 Task: Filter job industries by IT Services and IT Consulting.
Action: Mouse moved to (236, 76)
Screenshot: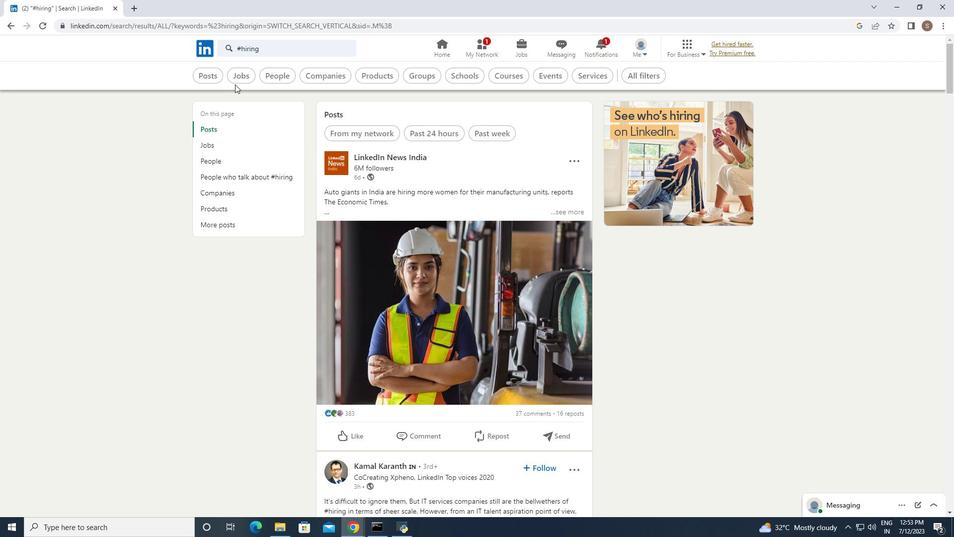 
Action: Mouse pressed left at (236, 76)
Screenshot: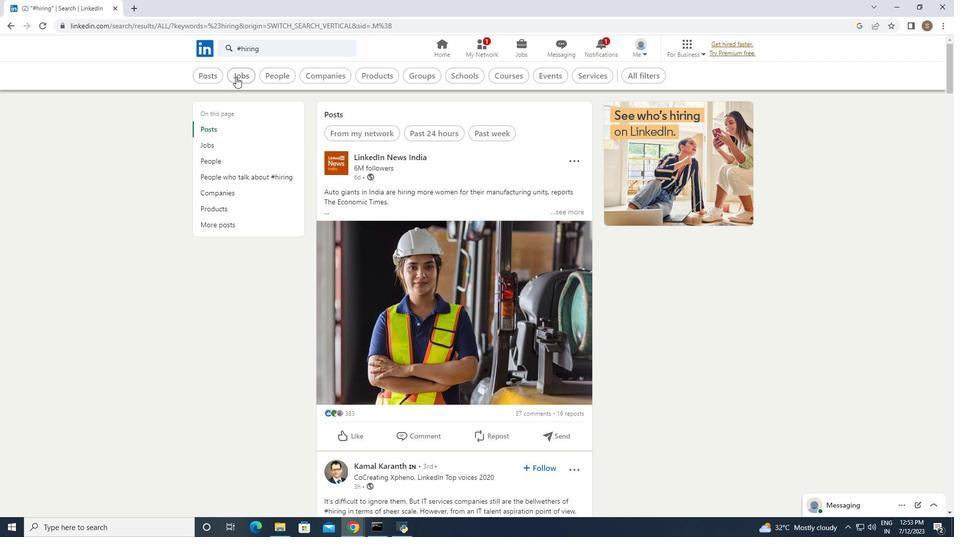 
Action: Mouse moved to (667, 71)
Screenshot: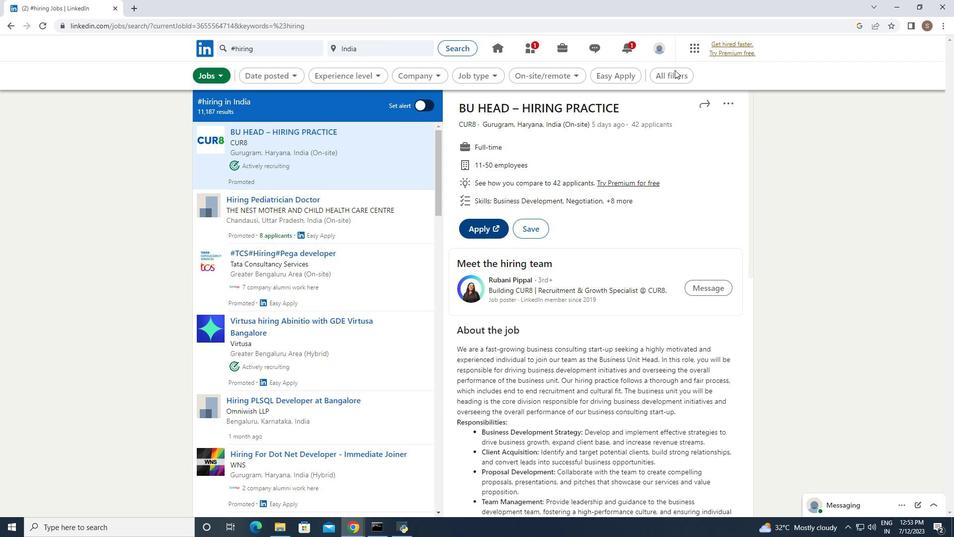 
Action: Mouse pressed left at (667, 71)
Screenshot: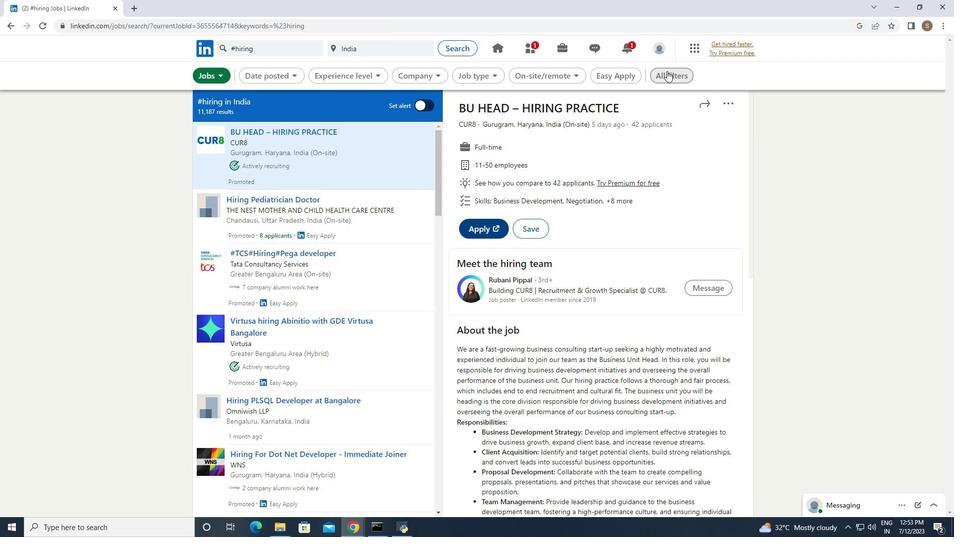 
Action: Mouse moved to (841, 412)
Screenshot: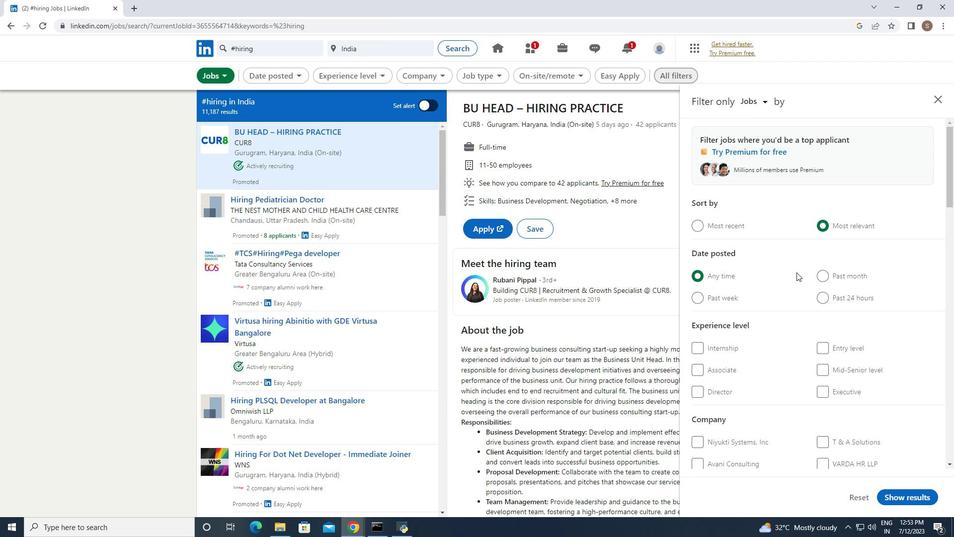 
Action: Mouse scrolled (841, 411) with delta (0, 0)
Screenshot: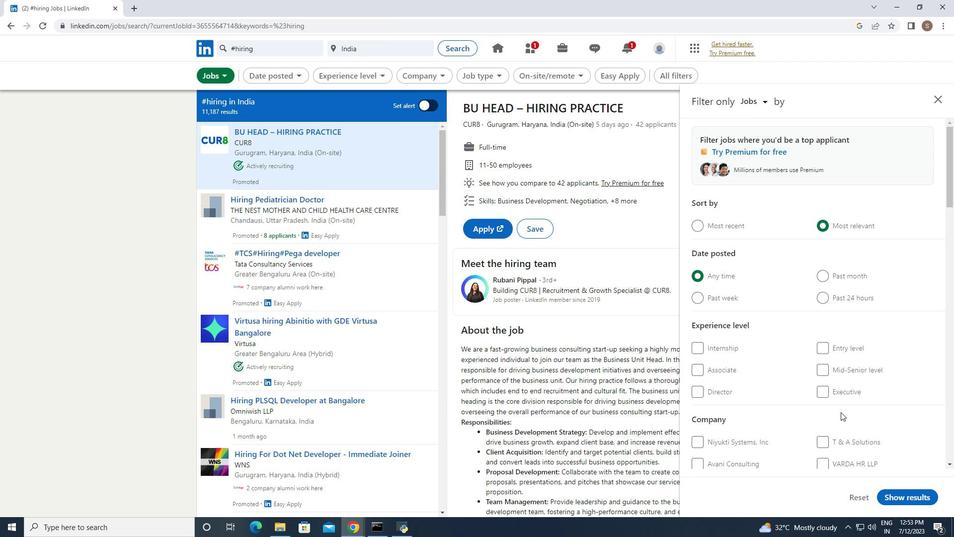 
Action: Mouse scrolled (841, 411) with delta (0, 0)
Screenshot: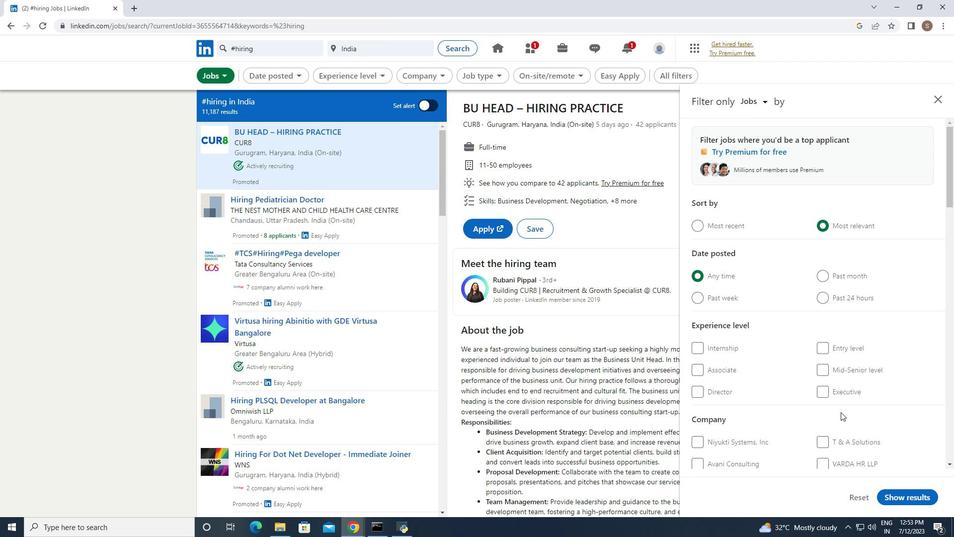
Action: Mouse moved to (841, 411)
Screenshot: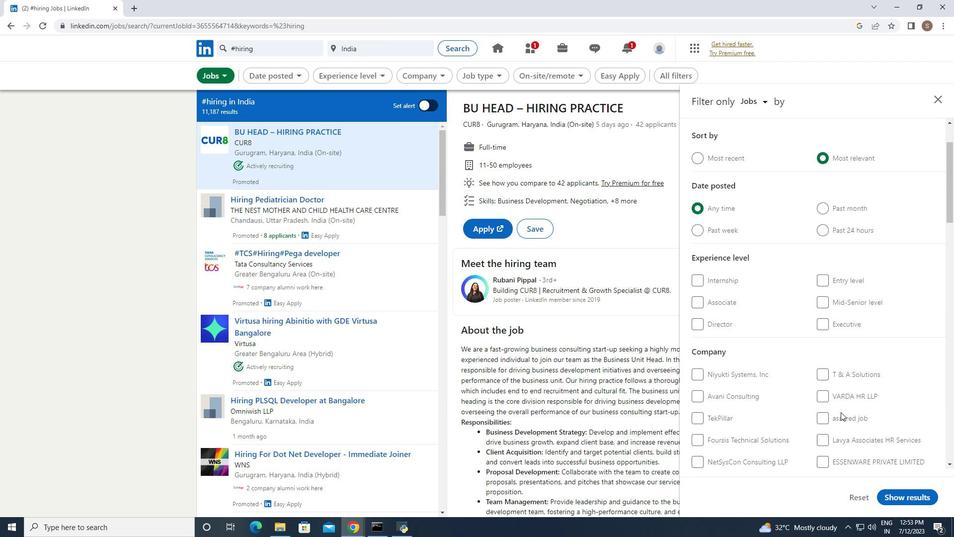 
Action: Mouse scrolled (841, 411) with delta (0, 0)
Screenshot: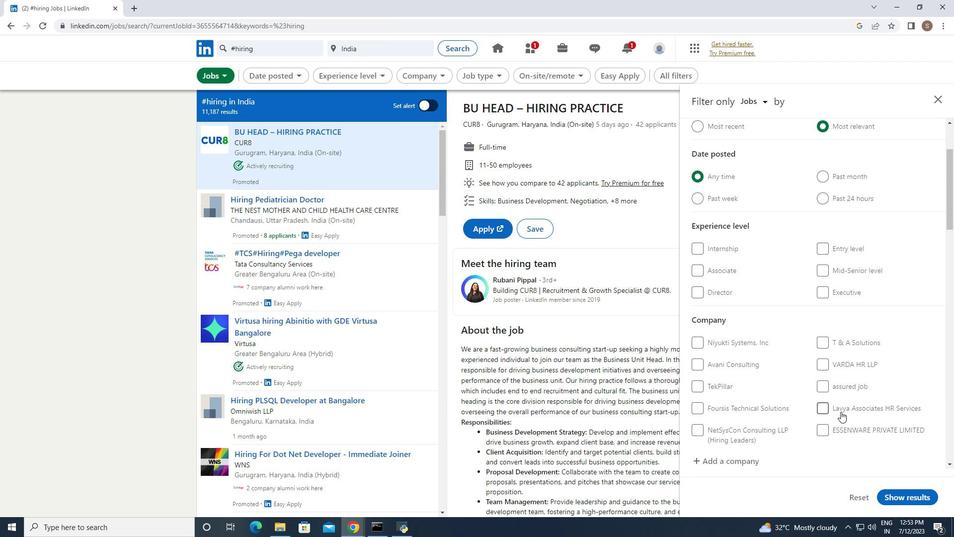 
Action: Mouse scrolled (841, 411) with delta (0, 0)
Screenshot: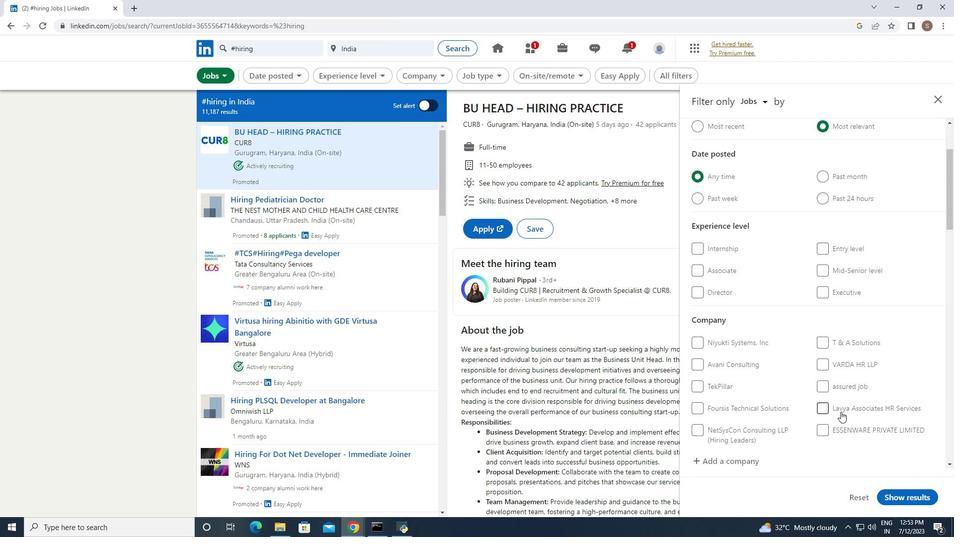 
Action: Mouse scrolled (841, 411) with delta (0, 0)
Screenshot: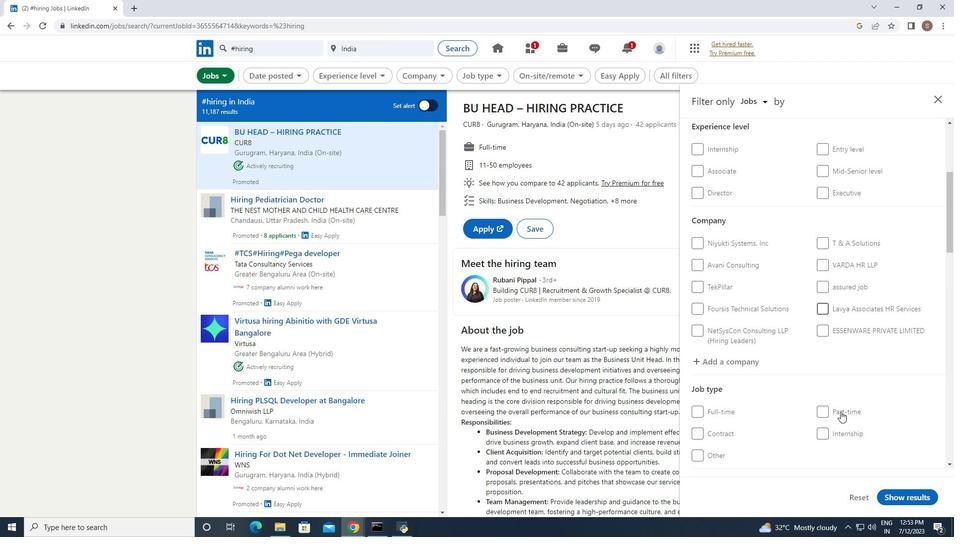 
Action: Mouse scrolled (841, 411) with delta (0, 0)
Screenshot: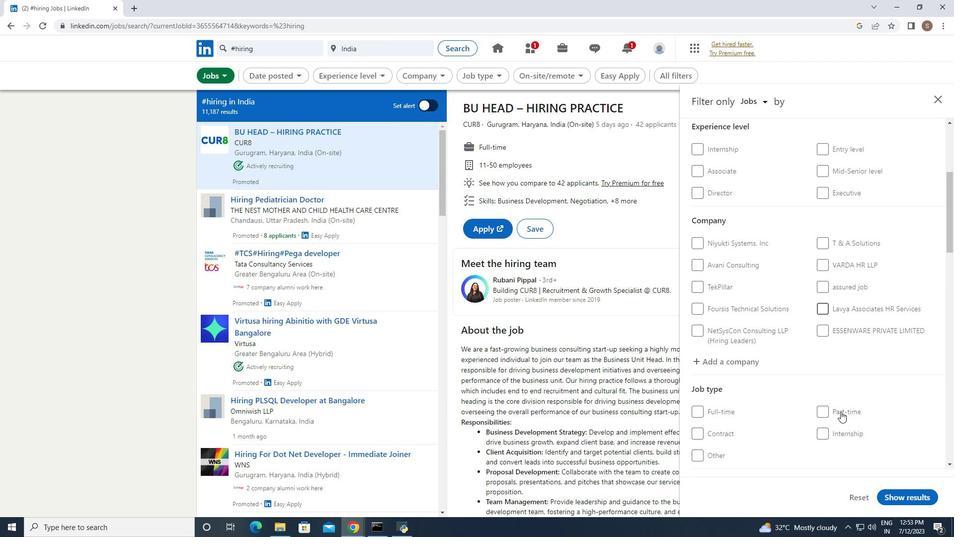 
Action: Mouse moved to (841, 410)
Screenshot: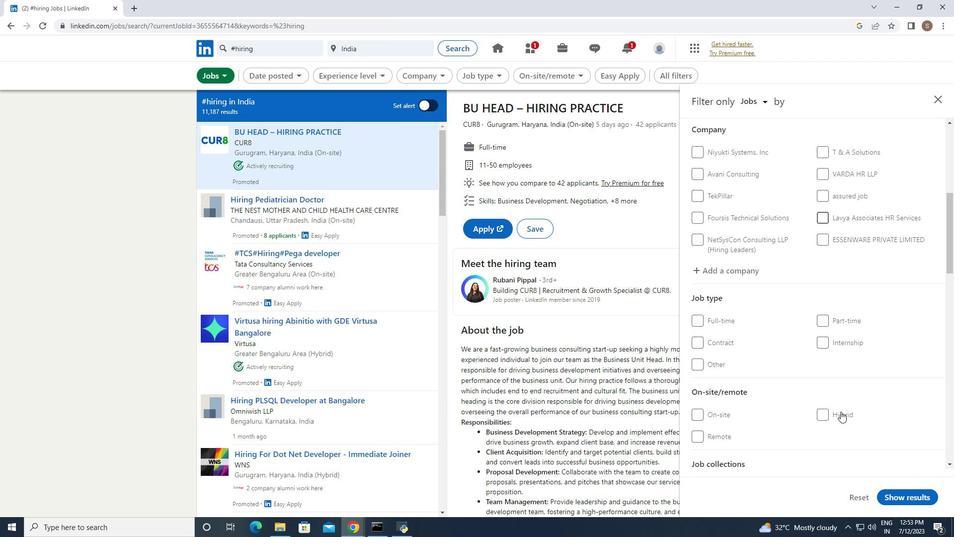 
Action: Mouse scrolled (841, 410) with delta (0, 0)
Screenshot: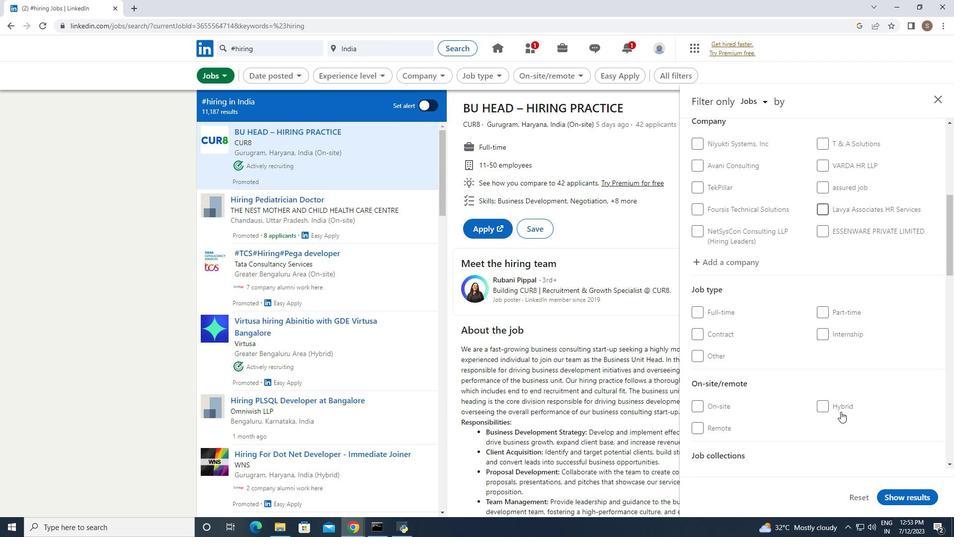 
Action: Mouse scrolled (841, 410) with delta (0, 0)
Screenshot: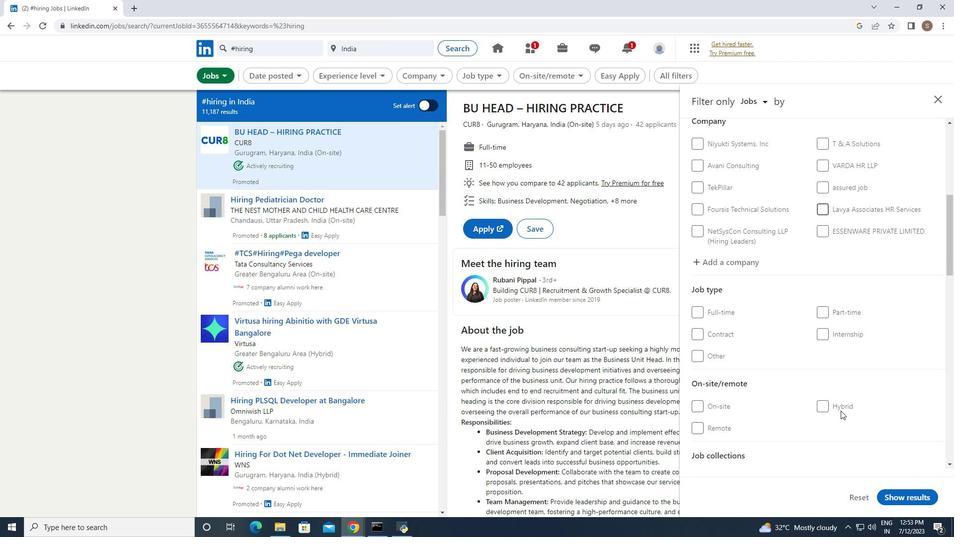 
Action: Mouse scrolled (841, 410) with delta (0, 0)
Screenshot: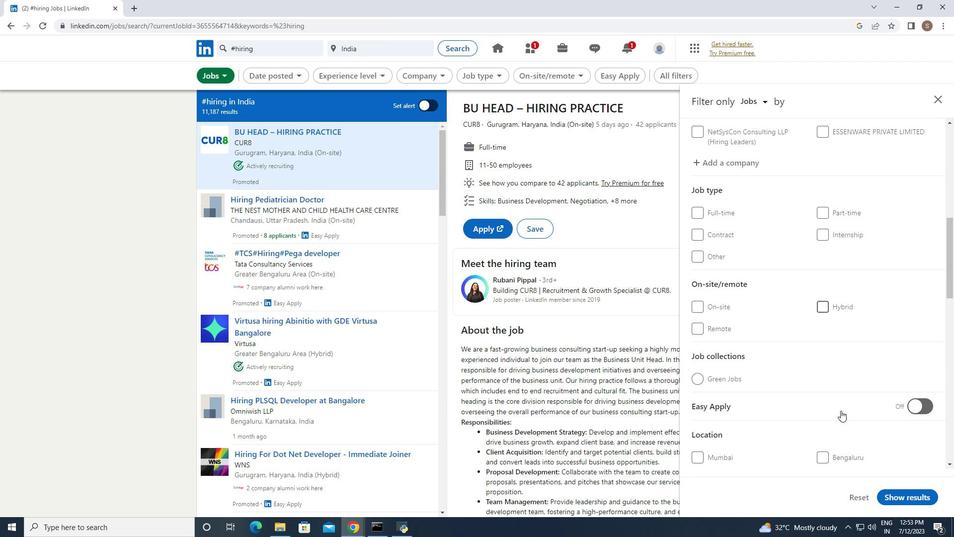
Action: Mouse scrolled (841, 410) with delta (0, 0)
Screenshot: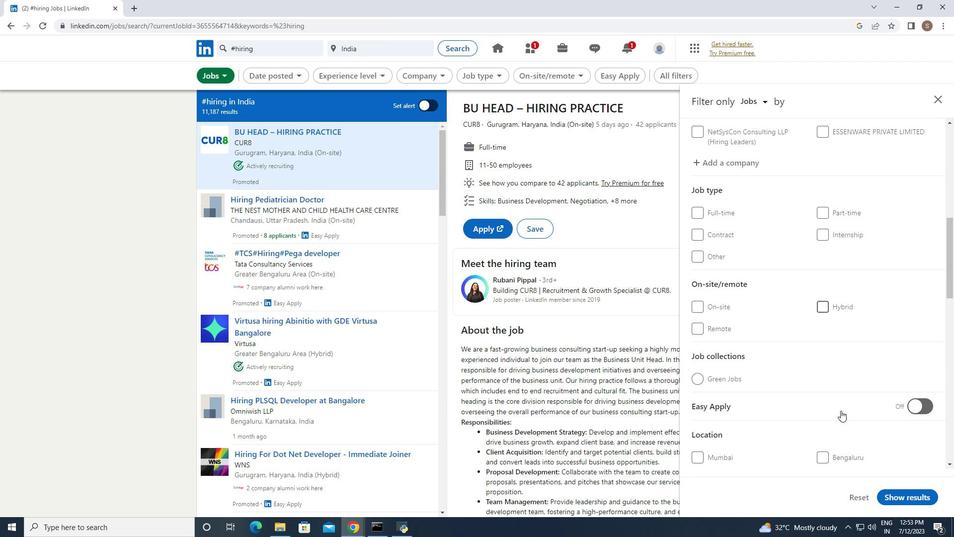 
Action: Mouse scrolled (841, 410) with delta (0, 0)
Screenshot: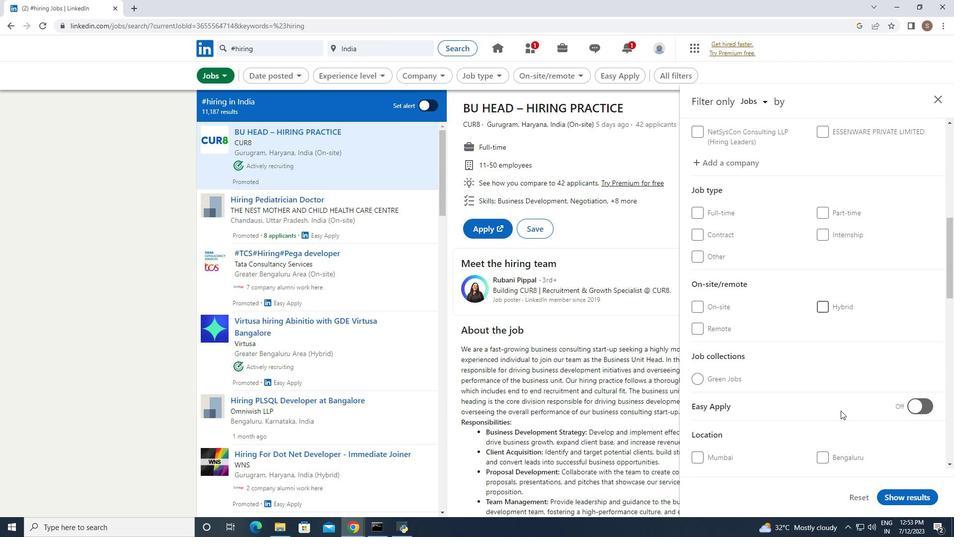 
Action: Mouse moved to (840, 401)
Screenshot: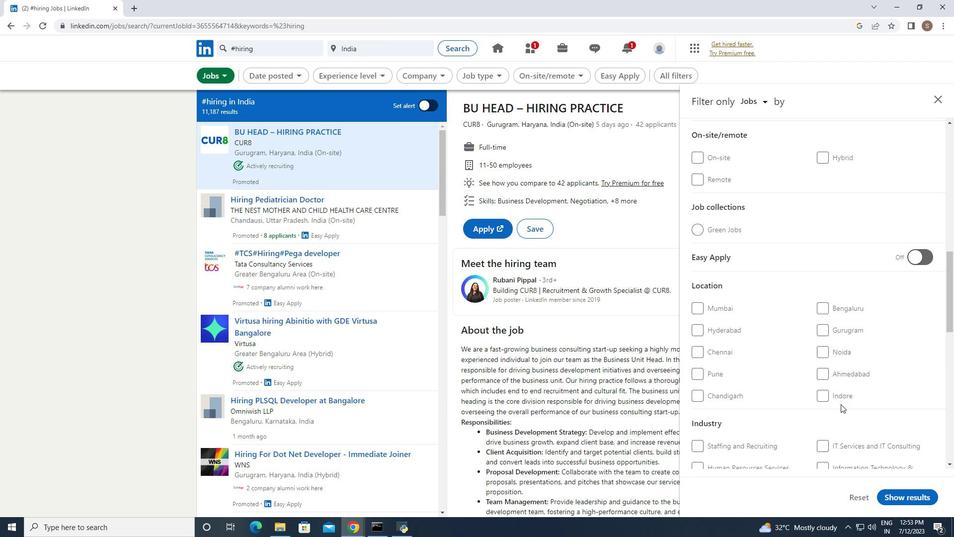 
Action: Mouse scrolled (840, 400) with delta (0, 0)
Screenshot: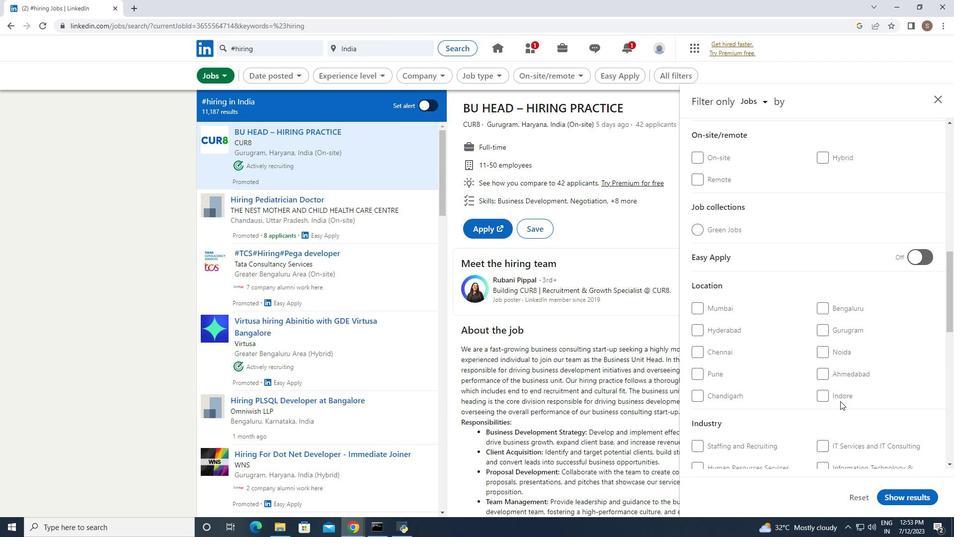 
Action: Mouse scrolled (840, 400) with delta (0, 0)
Screenshot: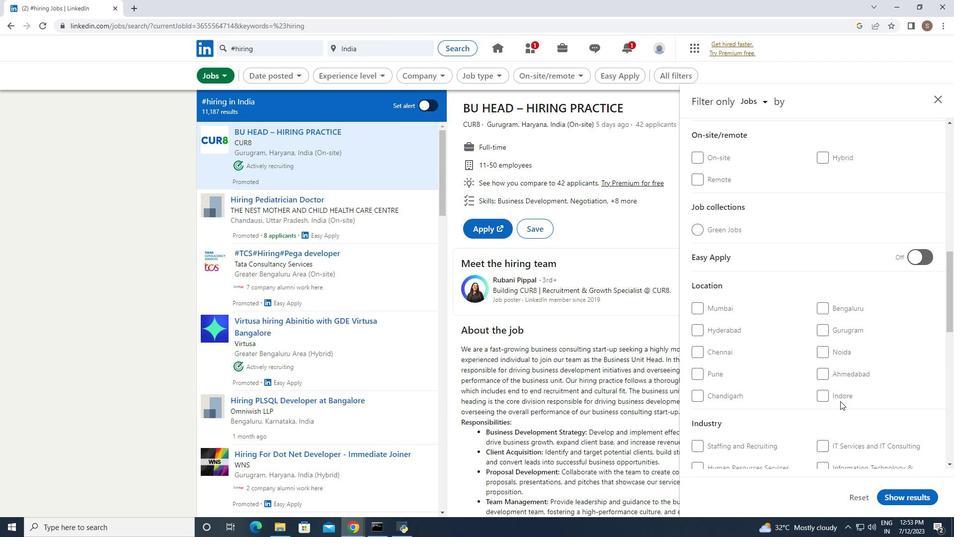 
Action: Mouse moved to (824, 347)
Screenshot: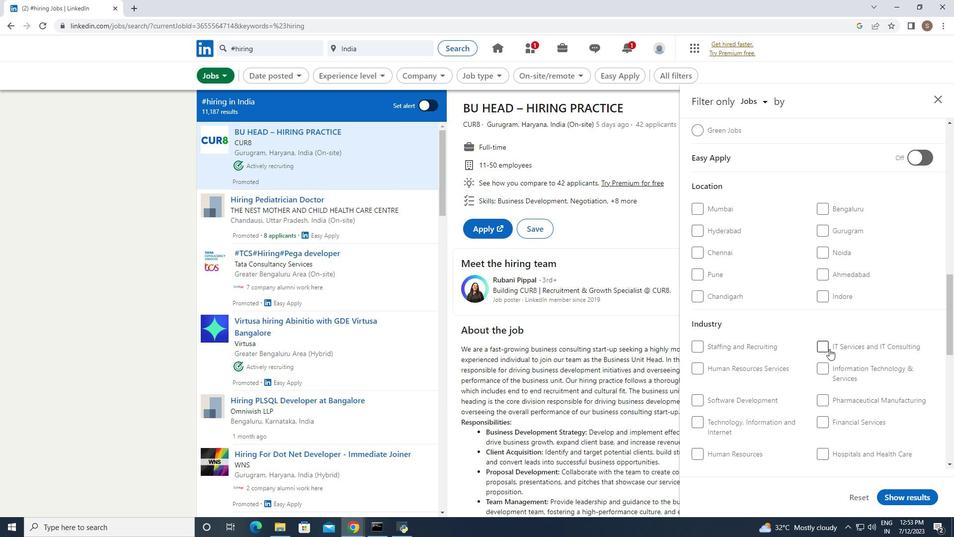 
Action: Mouse pressed left at (824, 347)
Screenshot: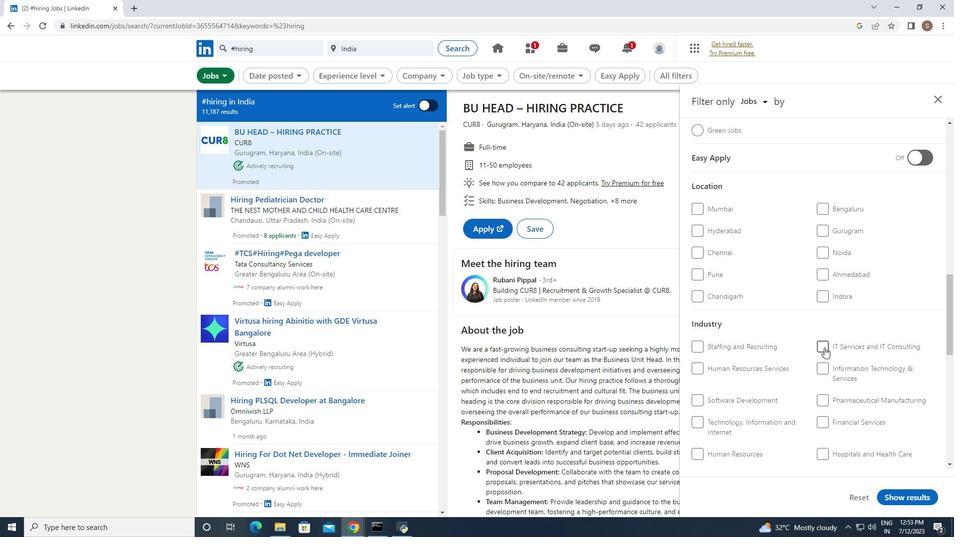 
Action: Mouse moved to (874, 496)
Screenshot: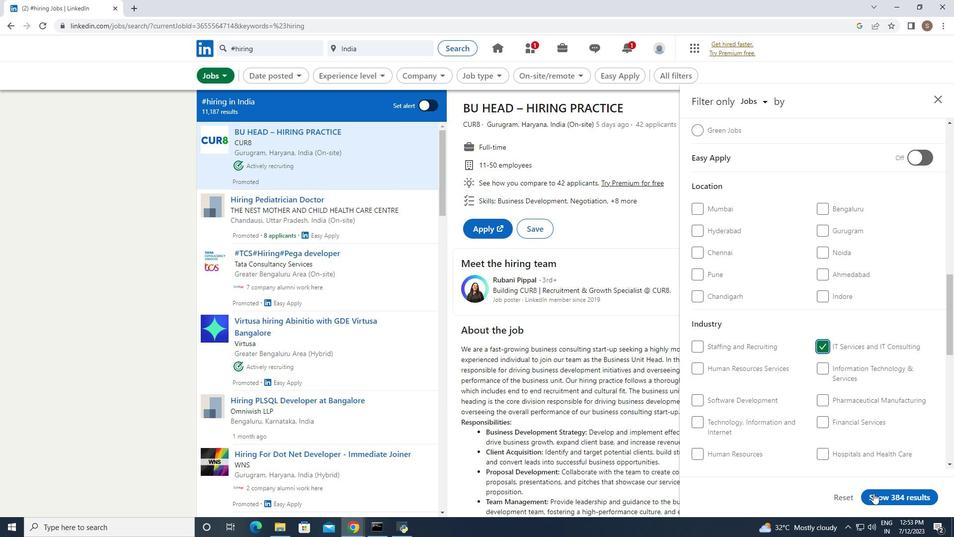 
Action: Mouse pressed left at (874, 496)
Screenshot: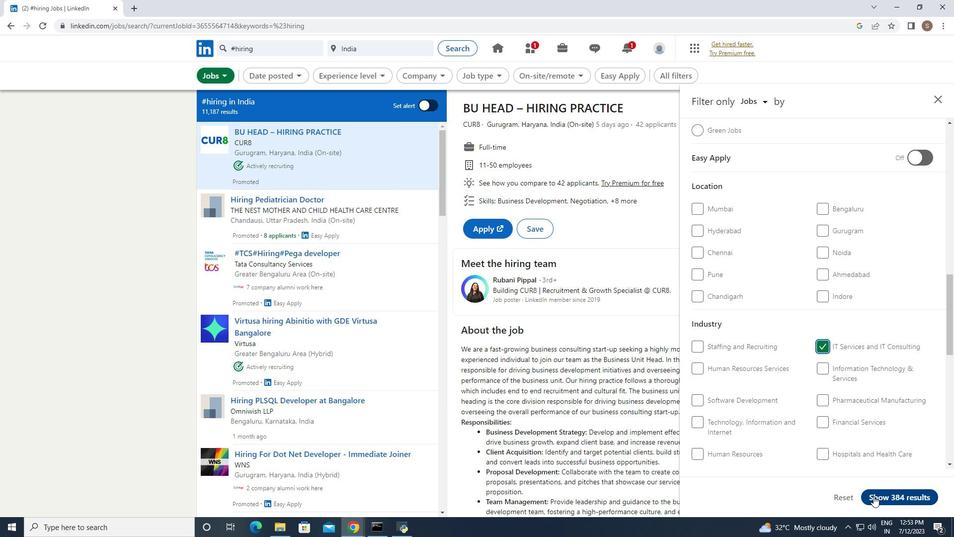 
